 Task: Add Roma Tomato to the cart.
Action: Mouse moved to (246, 156)
Screenshot: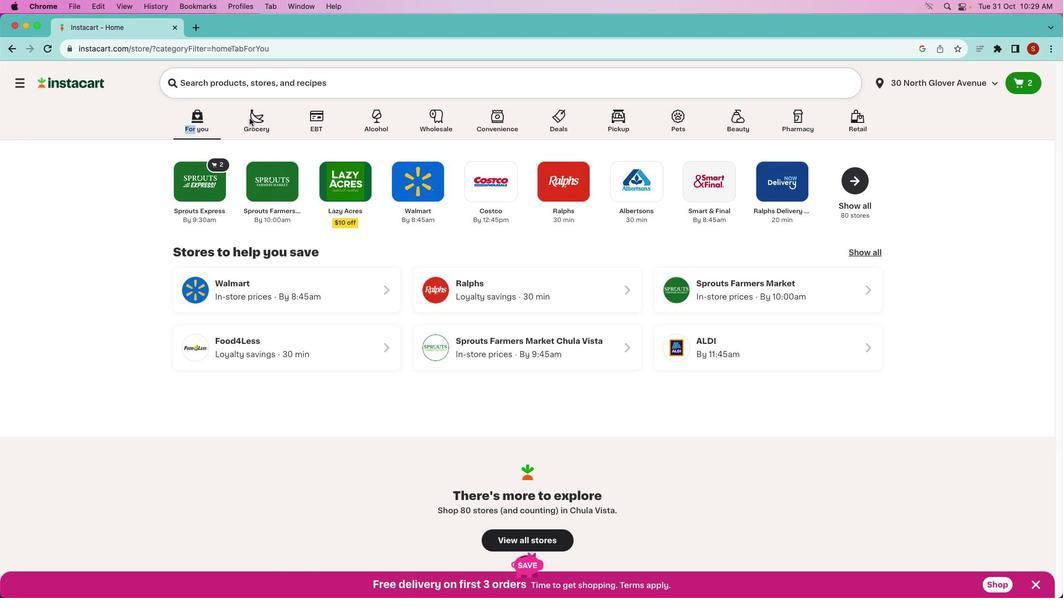 
Action: Mouse pressed left at (246, 156)
Screenshot: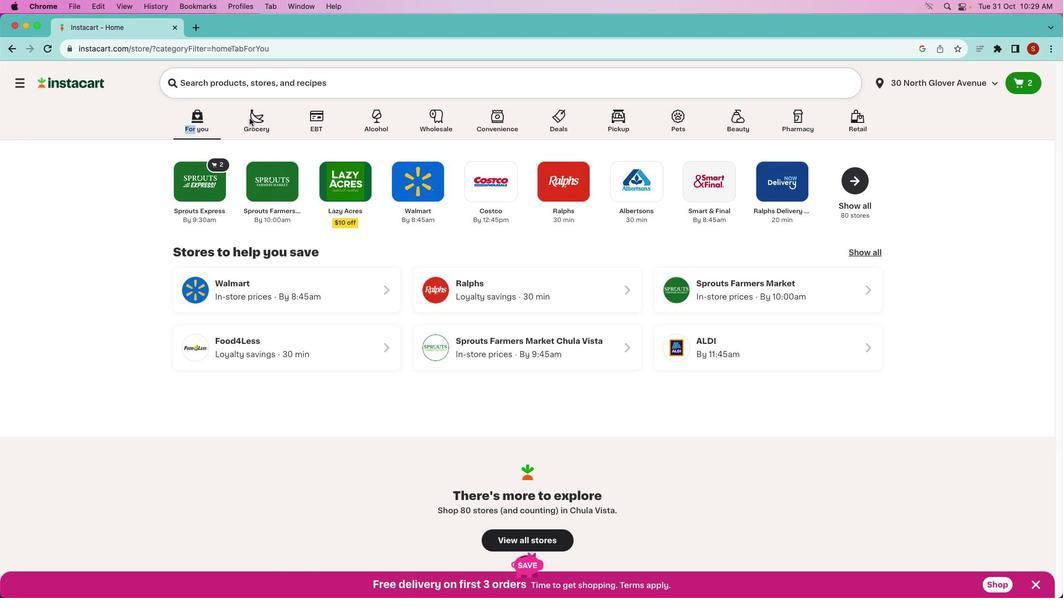 
Action: Mouse pressed left at (246, 156)
Screenshot: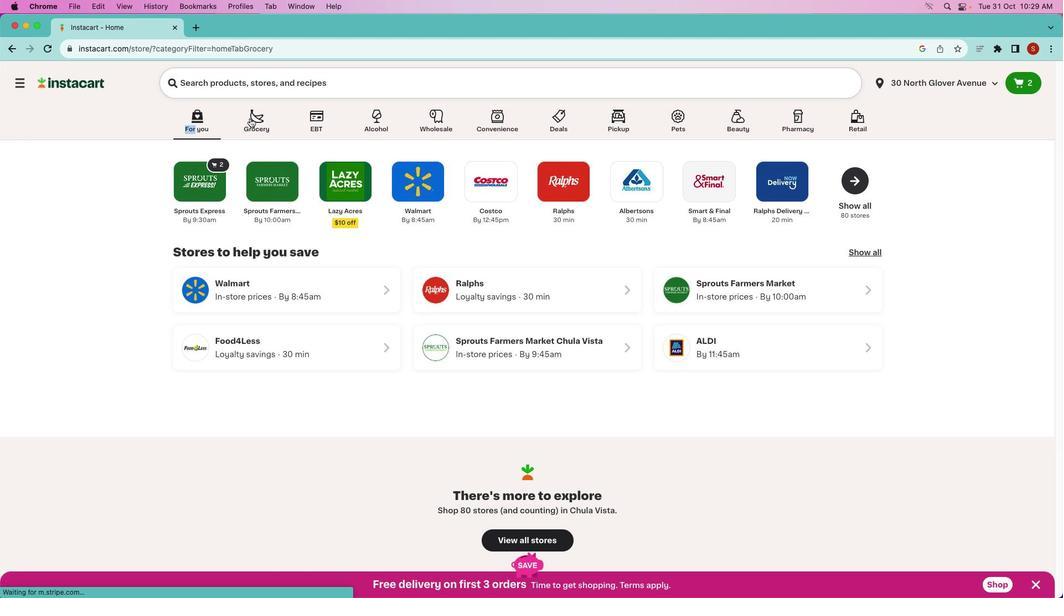 
Action: Mouse moved to (497, 326)
Screenshot: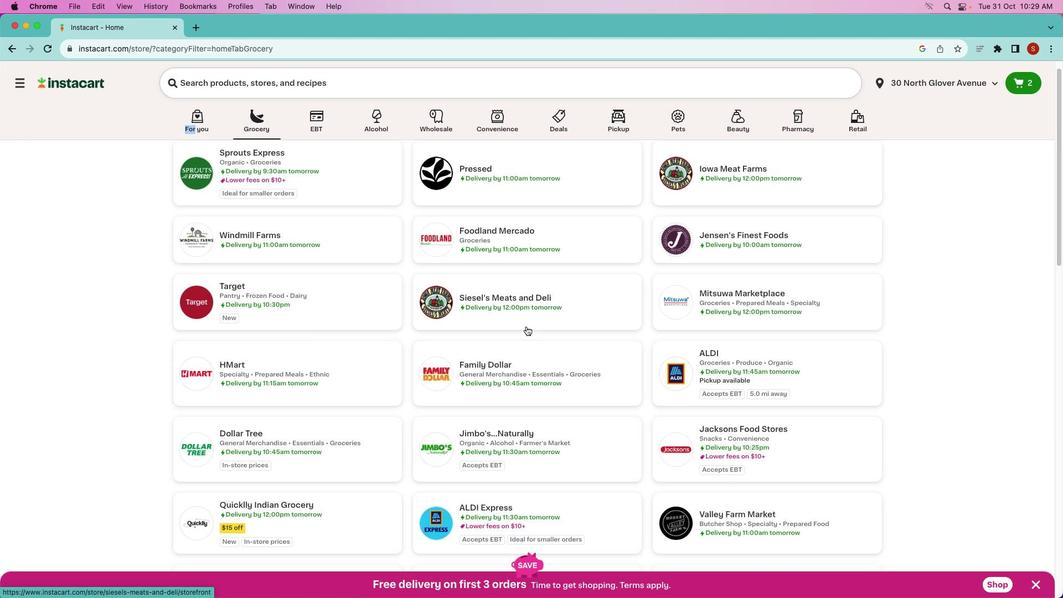 
Action: Mouse scrolled (497, 326) with delta (16, 61)
Screenshot: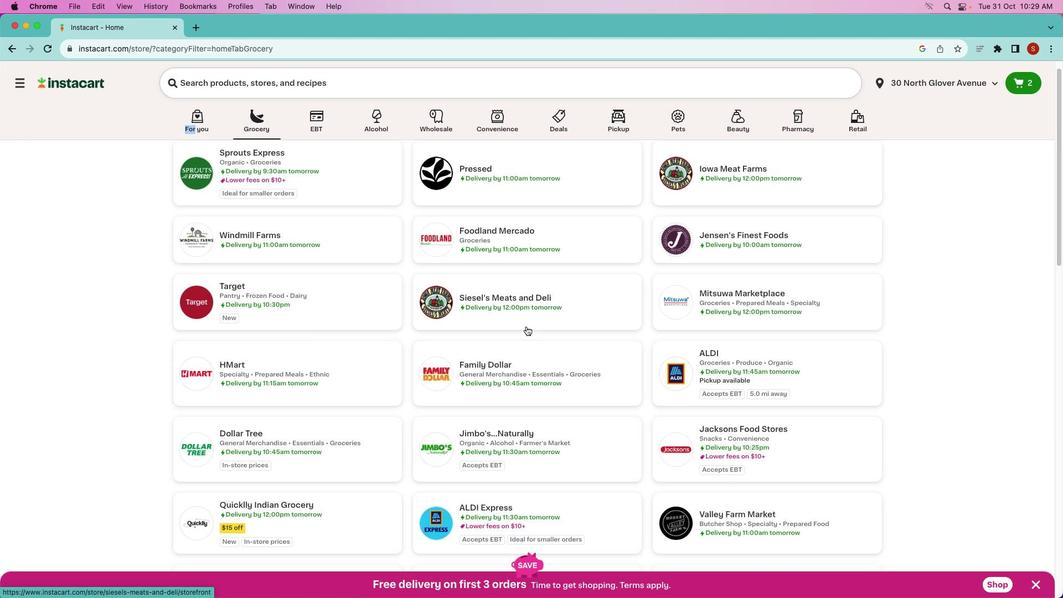 
Action: Mouse moved to (498, 325)
Screenshot: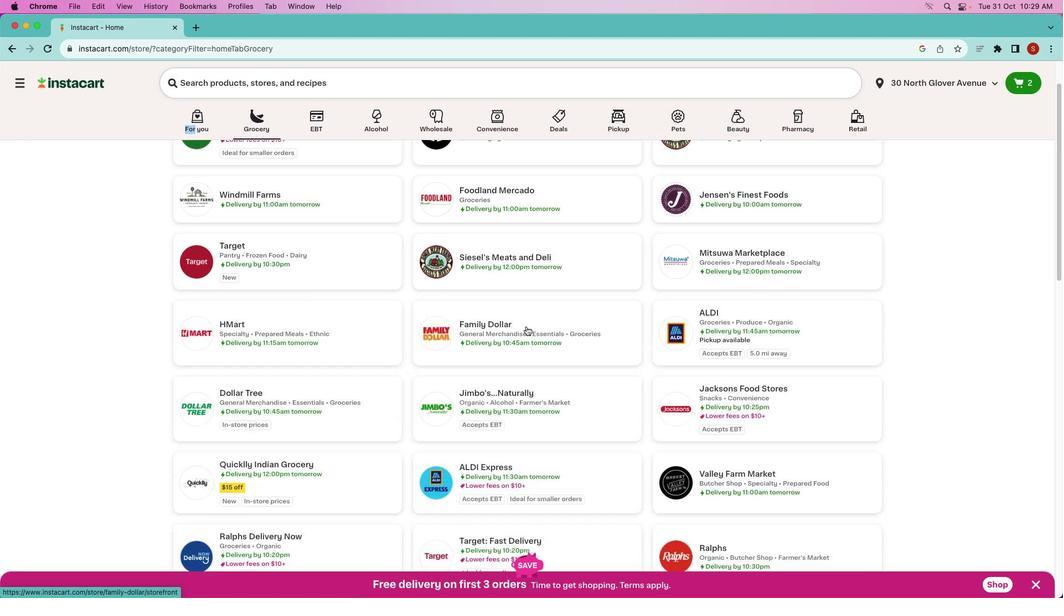 
Action: Mouse scrolled (498, 325) with delta (16, 61)
Screenshot: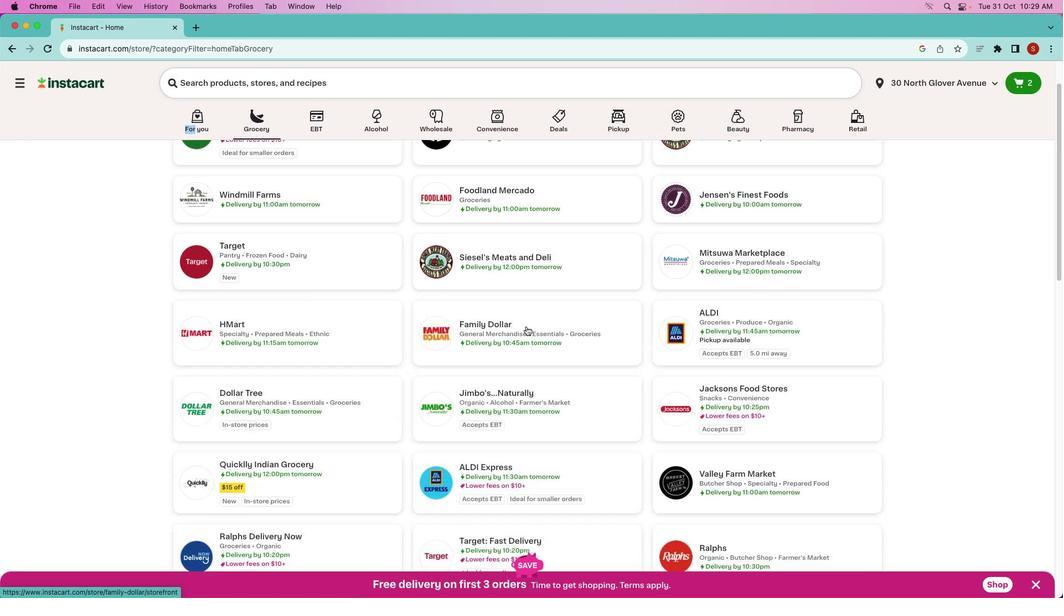 
Action: Mouse moved to (499, 324)
Screenshot: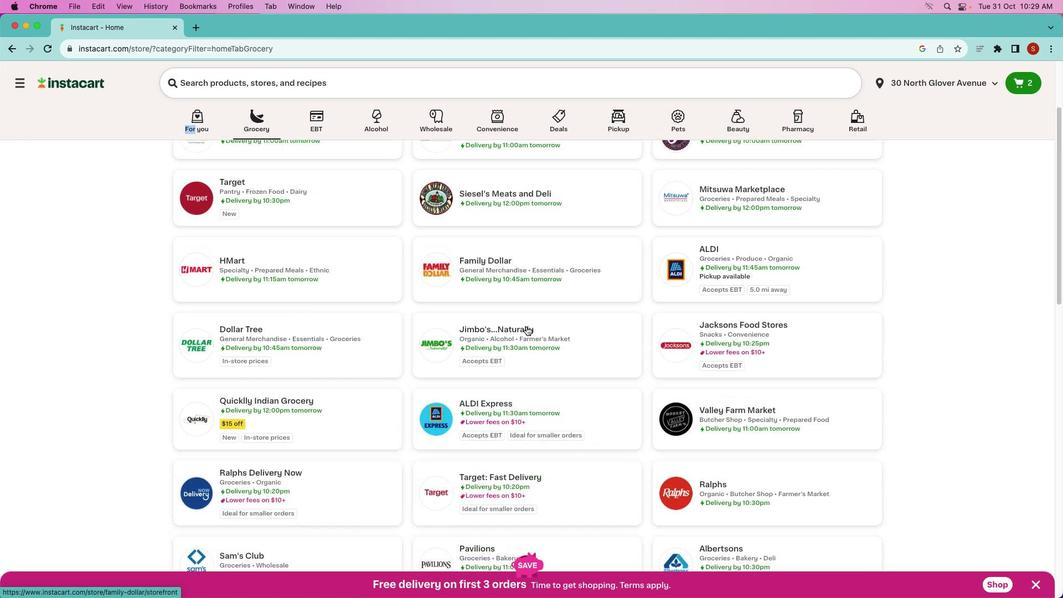 
Action: Mouse scrolled (499, 324) with delta (16, 60)
Screenshot: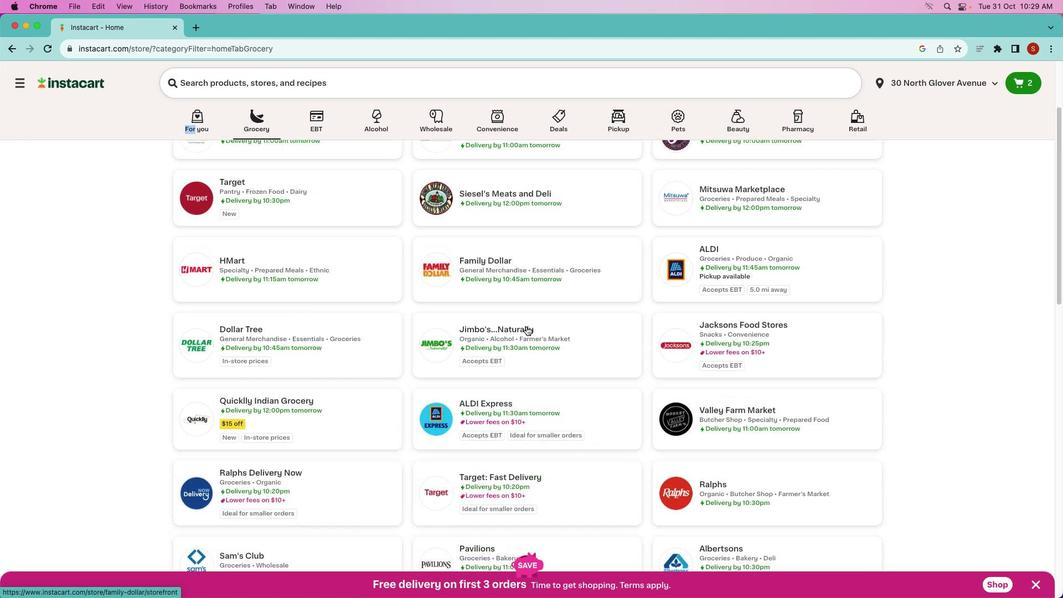 
Action: Mouse moved to (500, 323)
Screenshot: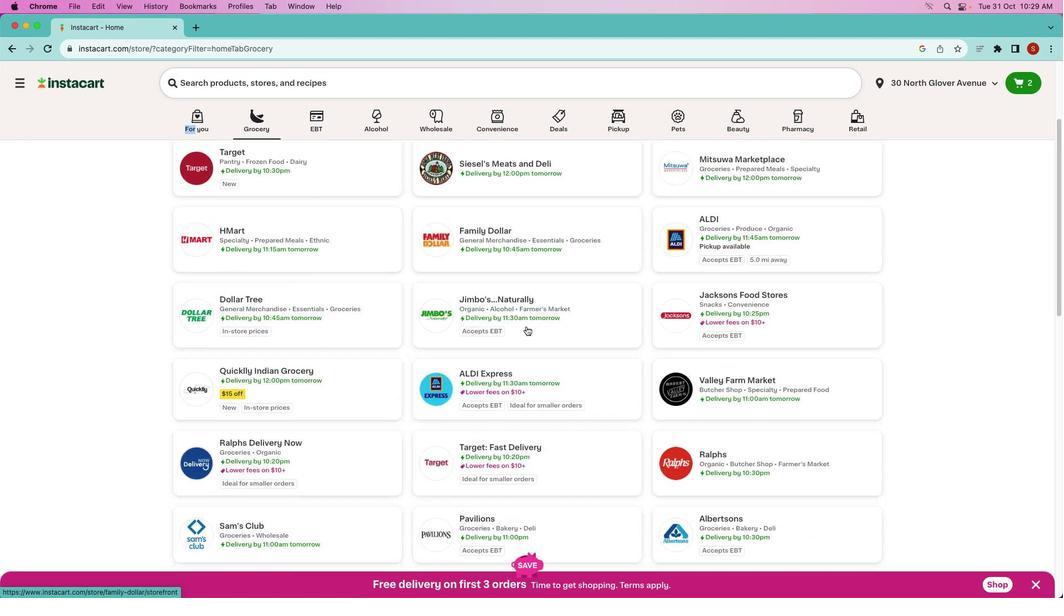 
Action: Mouse scrolled (500, 323) with delta (16, 60)
Screenshot: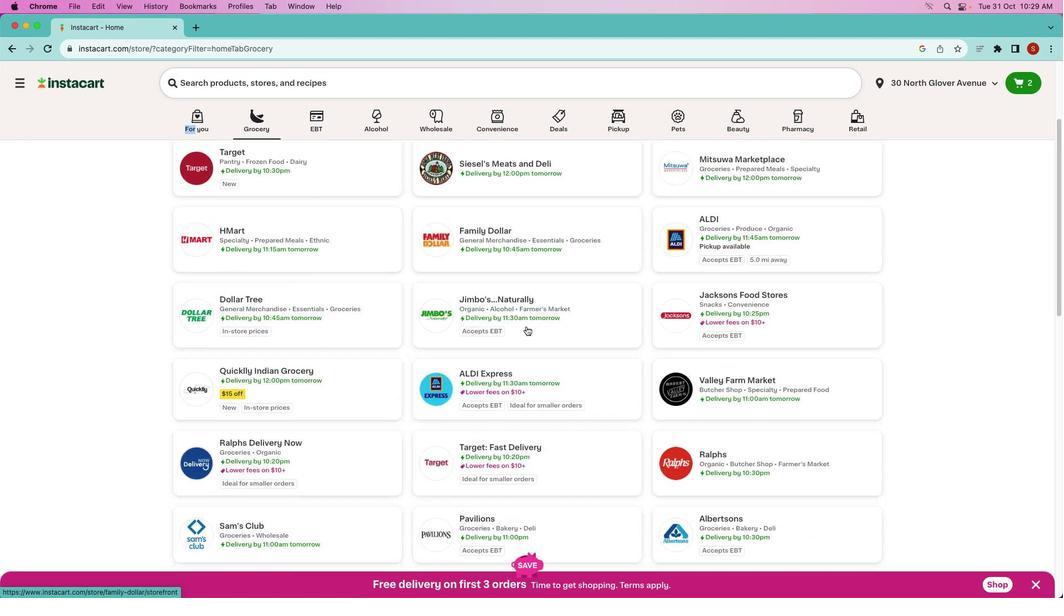 
Action: Mouse moved to (501, 322)
Screenshot: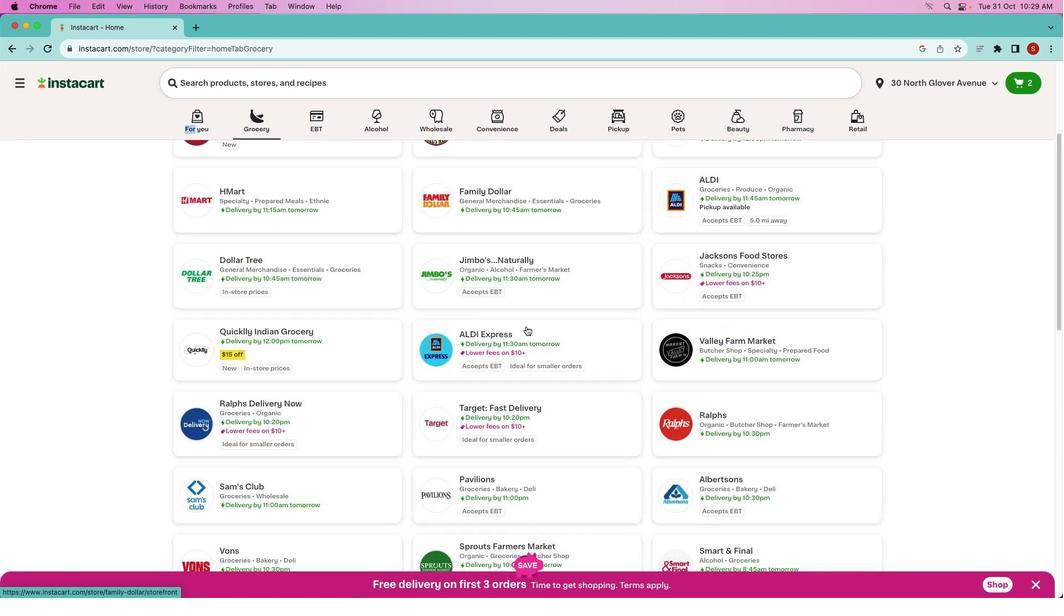 
Action: Mouse scrolled (501, 322) with delta (16, 61)
Screenshot: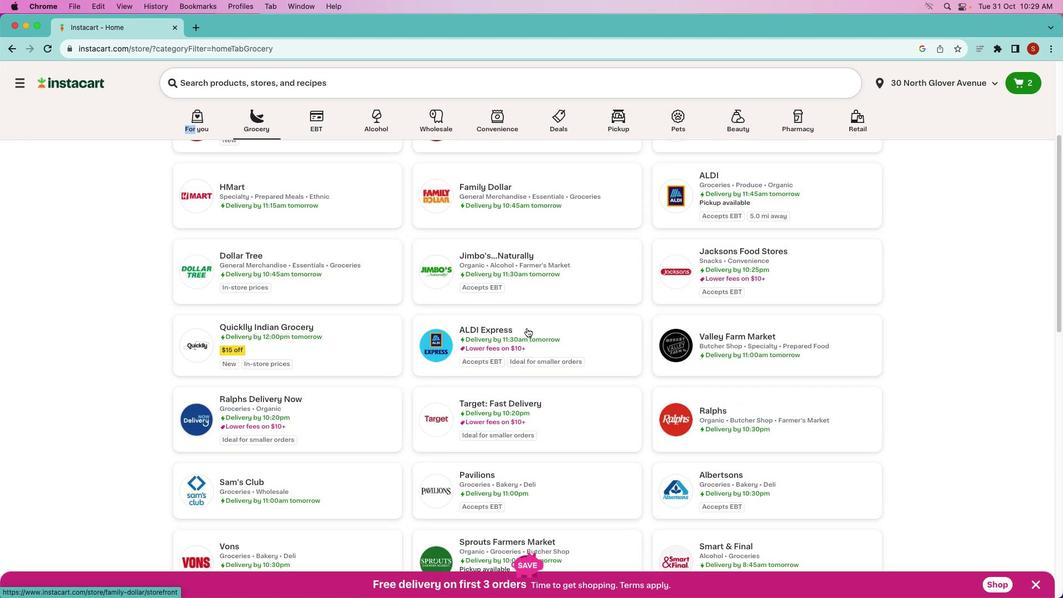 
Action: Mouse scrolled (501, 322) with delta (16, 61)
Screenshot: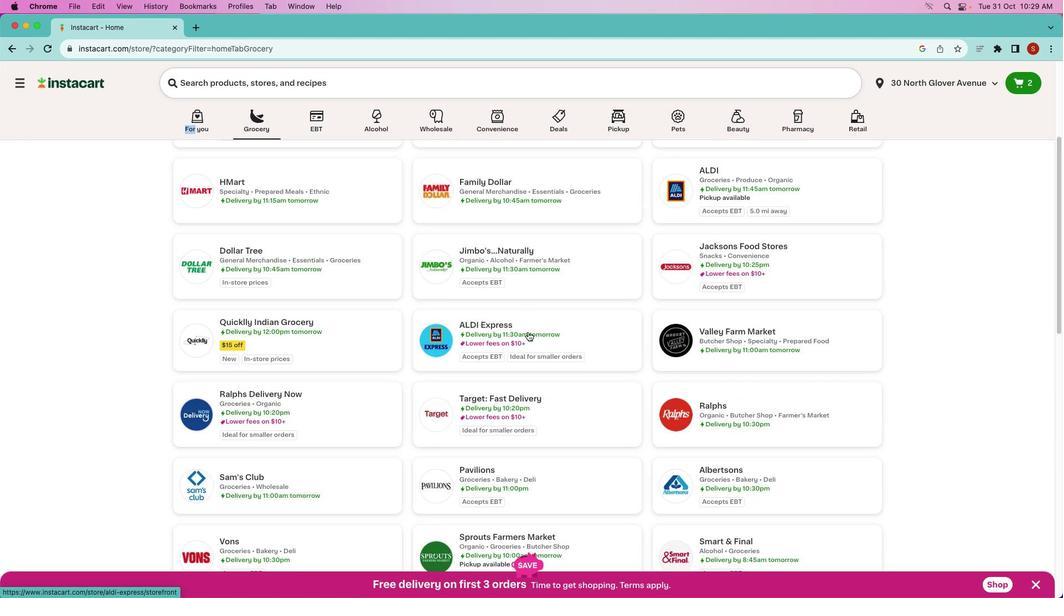 
Action: Mouse moved to (497, 478)
Screenshot: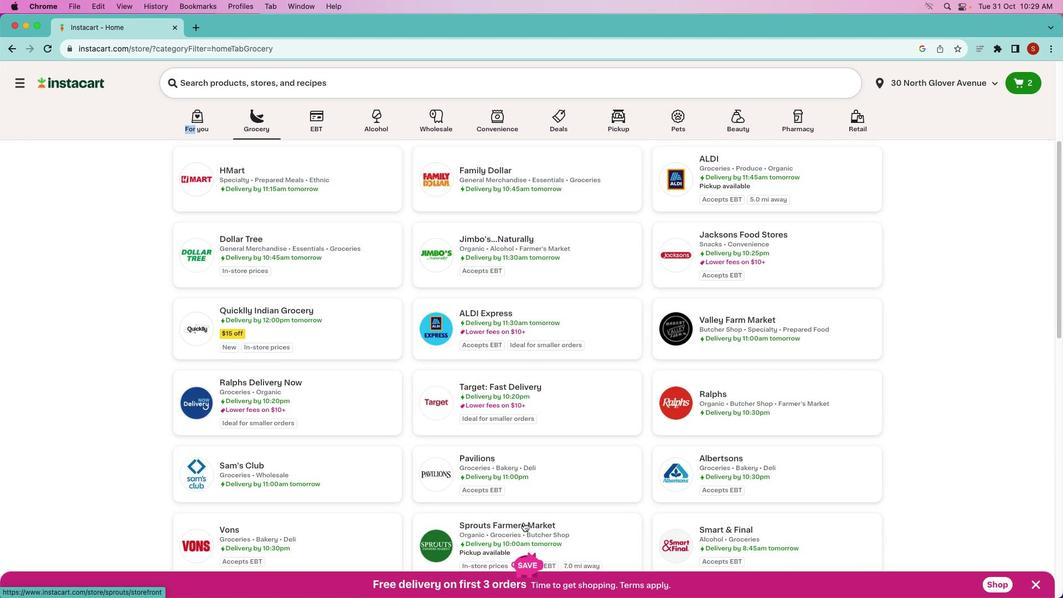 
Action: Mouse pressed left at (497, 478)
Screenshot: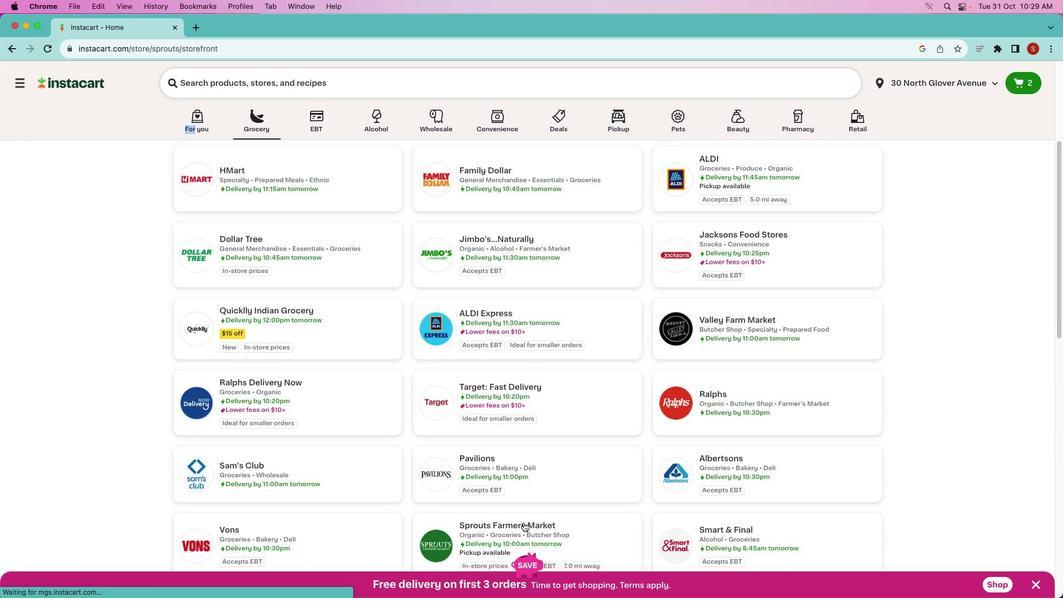 
Action: Mouse pressed left at (497, 478)
Screenshot: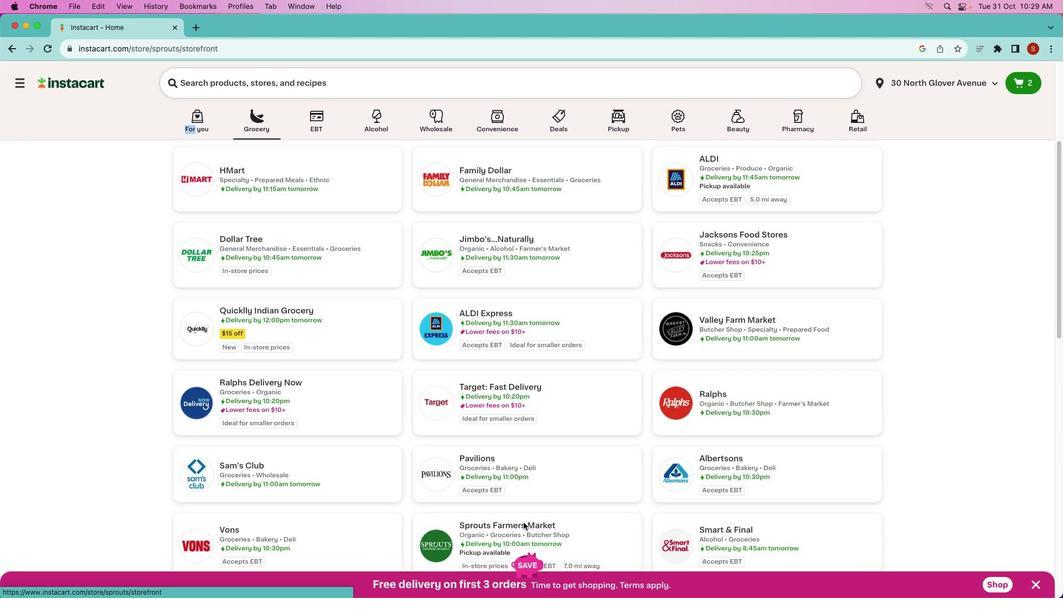 
Action: Mouse moved to (324, 157)
Screenshot: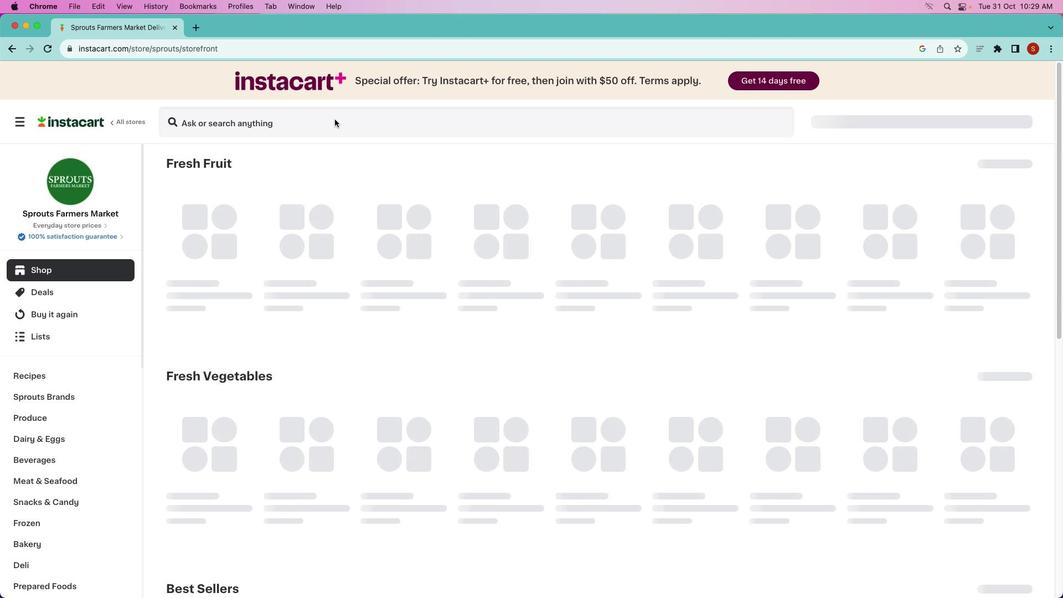 
Action: Mouse pressed left at (324, 157)
Screenshot: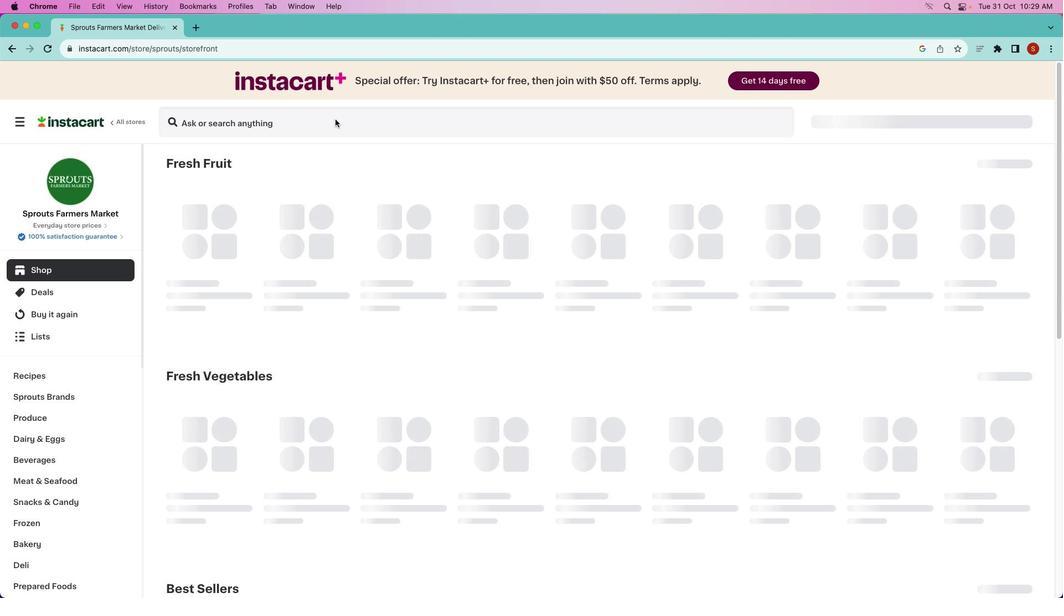 
Action: Mouse moved to (326, 167)
Screenshot: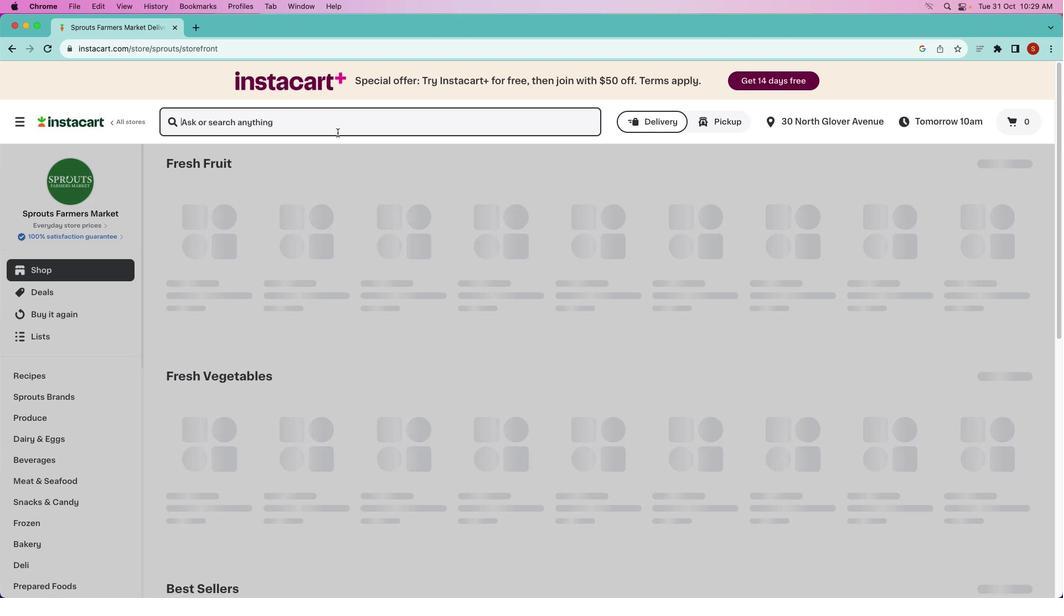 
Action: Key pressed Key.shift'R''o''m''a'Key.space't''o''m''a''t''o''a'Key.backspaceKey.enter
Screenshot: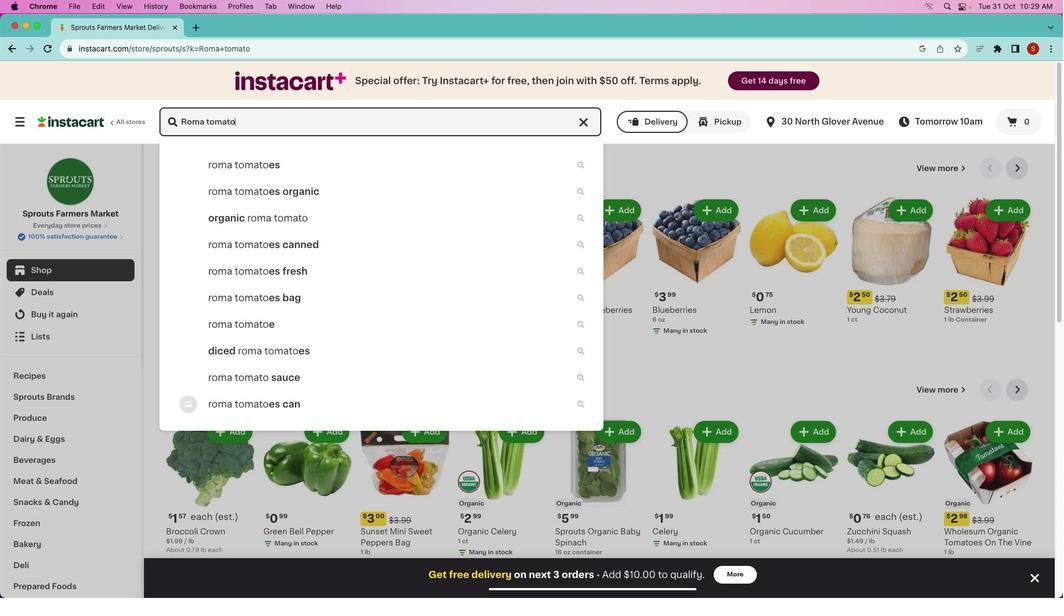 
Action: Mouse moved to (296, 241)
Screenshot: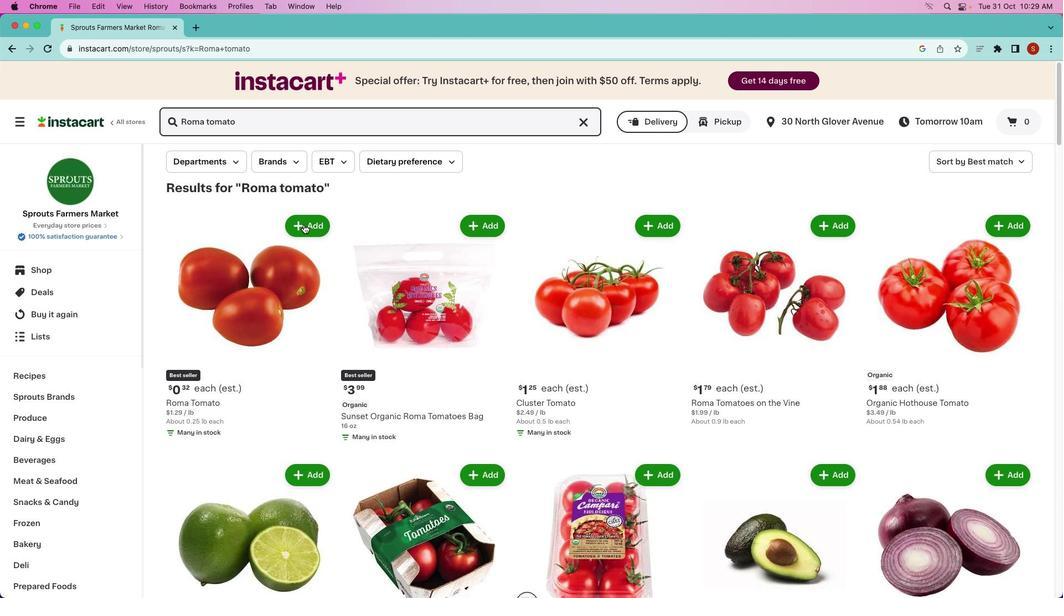 
Action: Mouse pressed left at (296, 241)
Screenshot: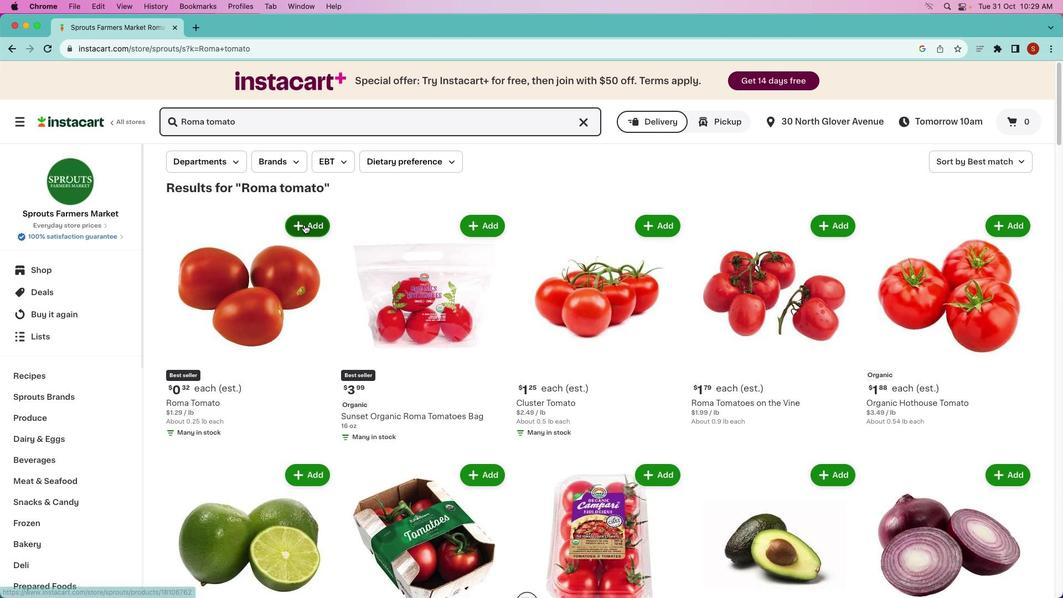 
Action: Mouse moved to (285, 307)
Screenshot: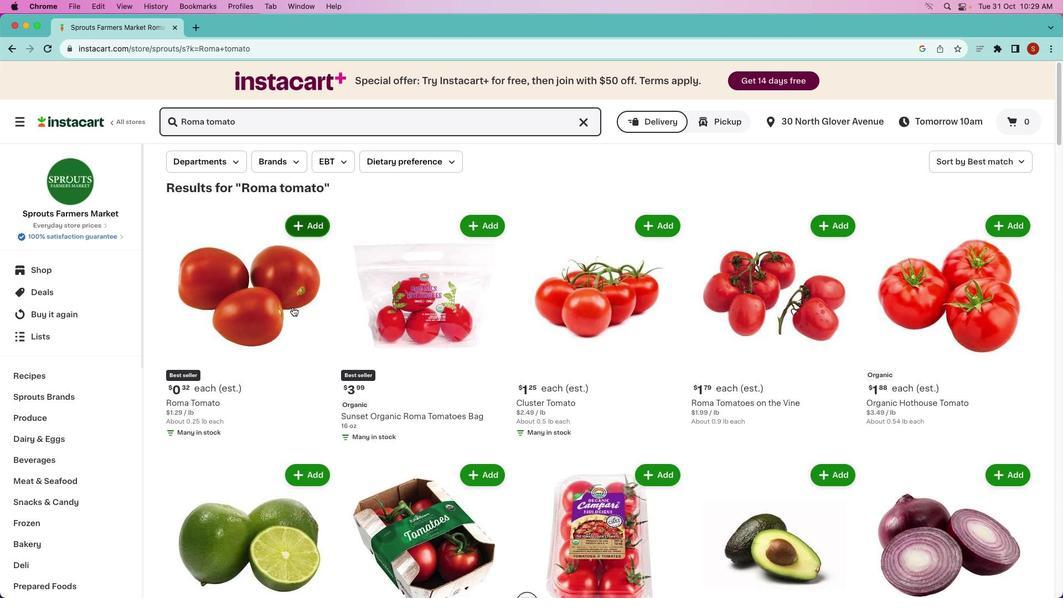 
